Task: Search for the email with the subject Request for a background check logged in from softage.1@softage.net with the filter, email from softage.6@softage.net and a new filter,  Skip the Inbox
Action: Mouse moved to (867, 91)
Screenshot: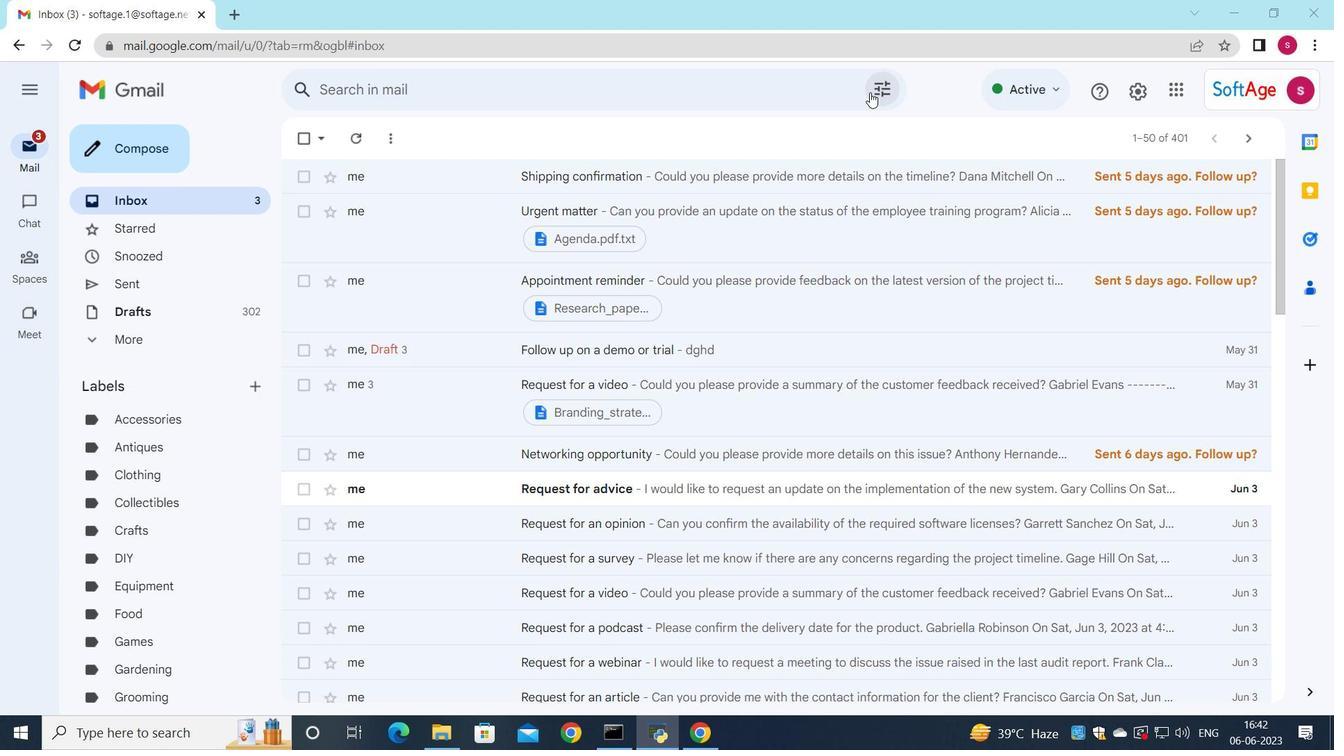 
Action: Mouse pressed left at (867, 91)
Screenshot: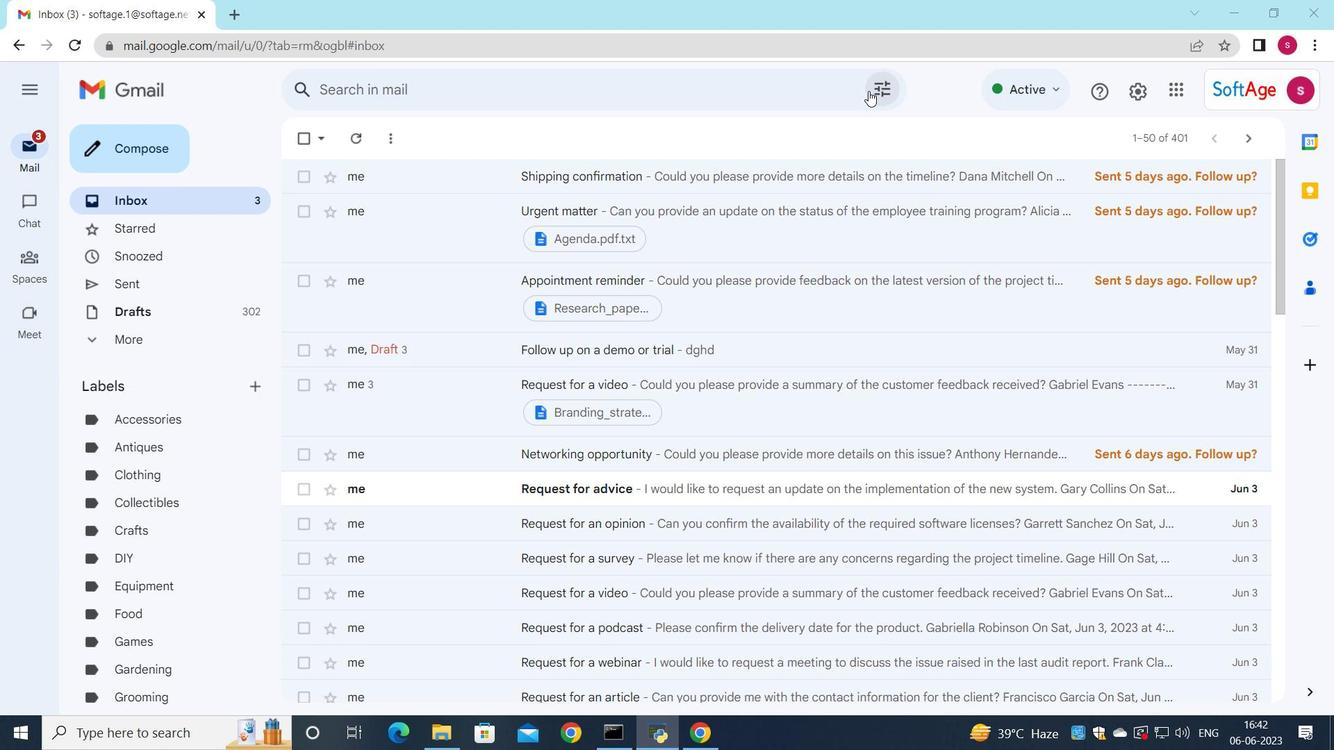 
Action: Mouse moved to (770, 143)
Screenshot: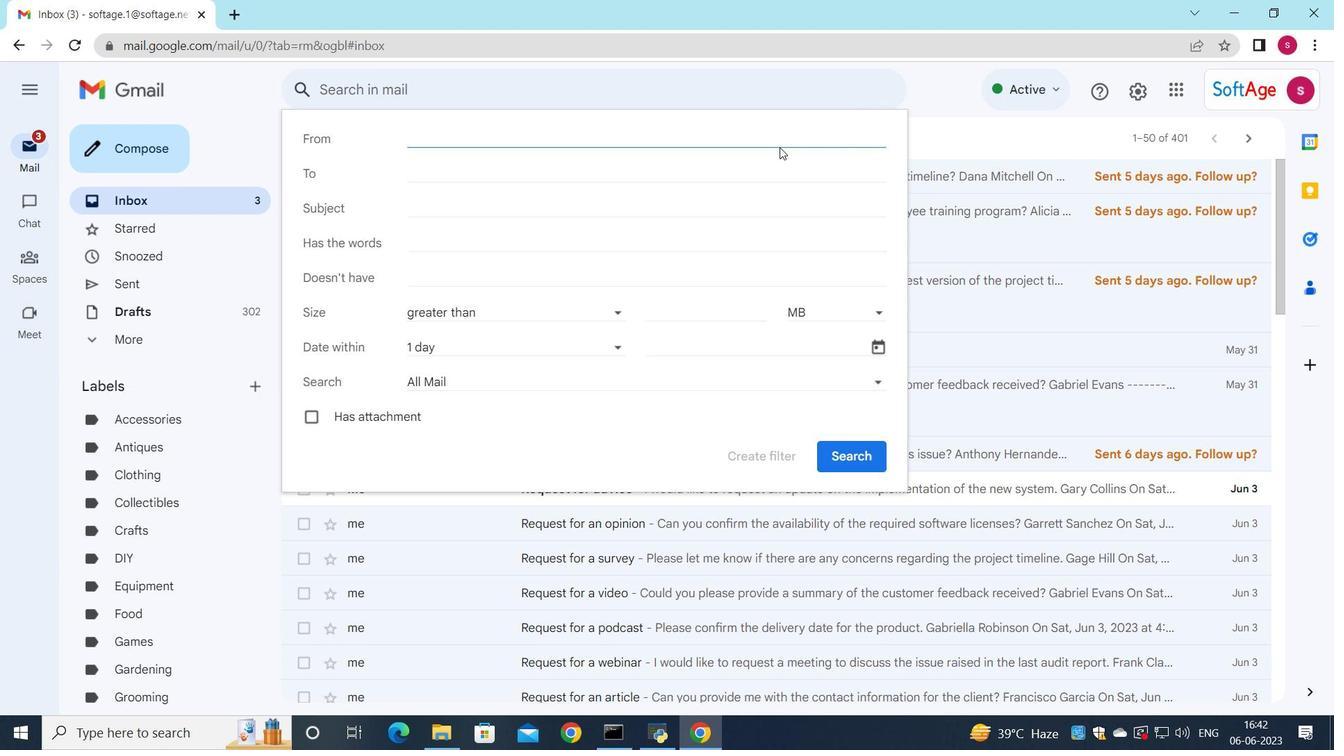 
Action: Key pressed s
Screenshot: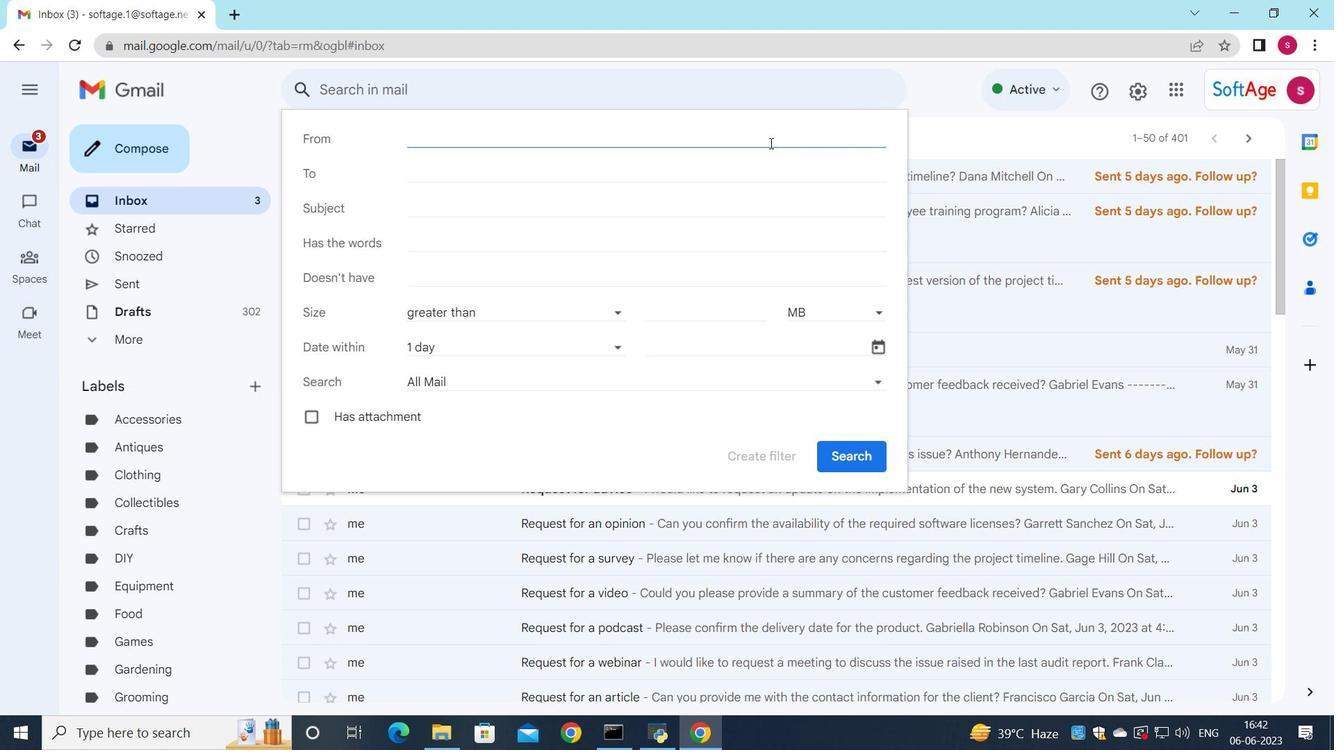 
Action: Mouse moved to (549, 176)
Screenshot: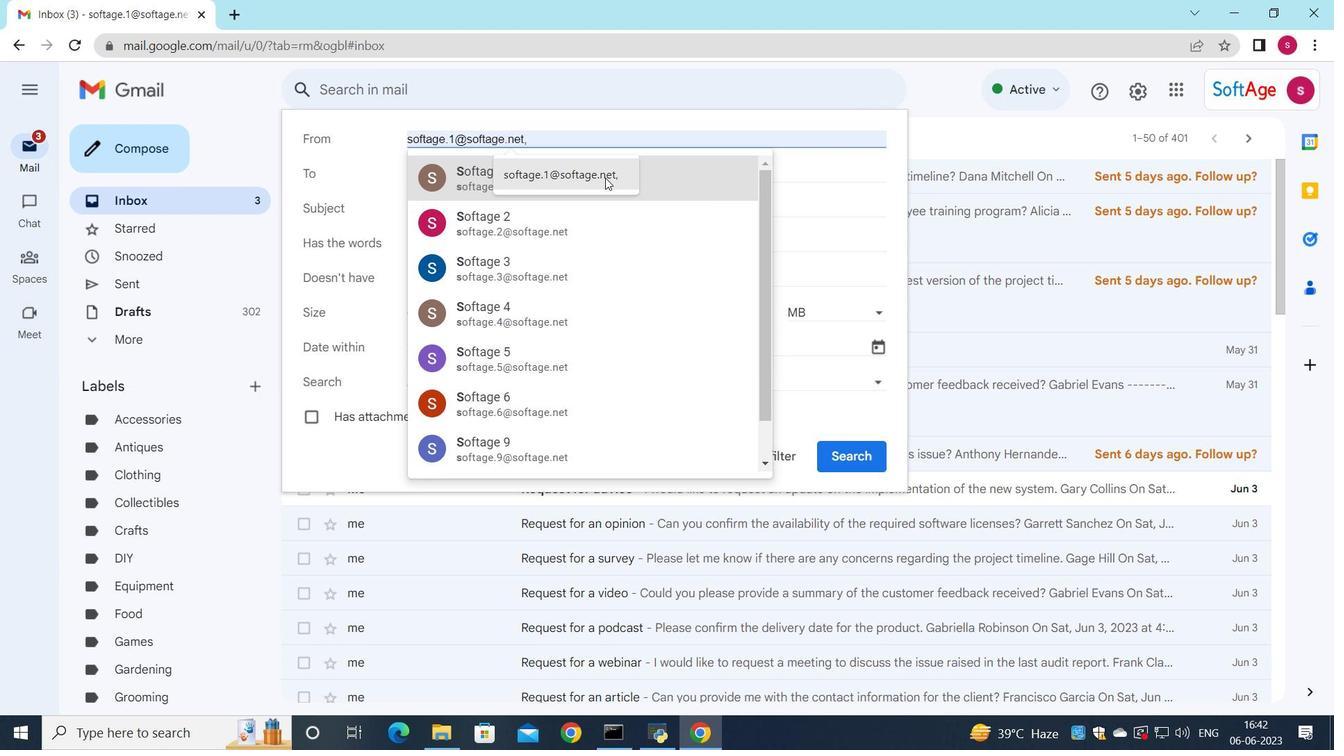 
Action: Mouse pressed left at (549, 176)
Screenshot: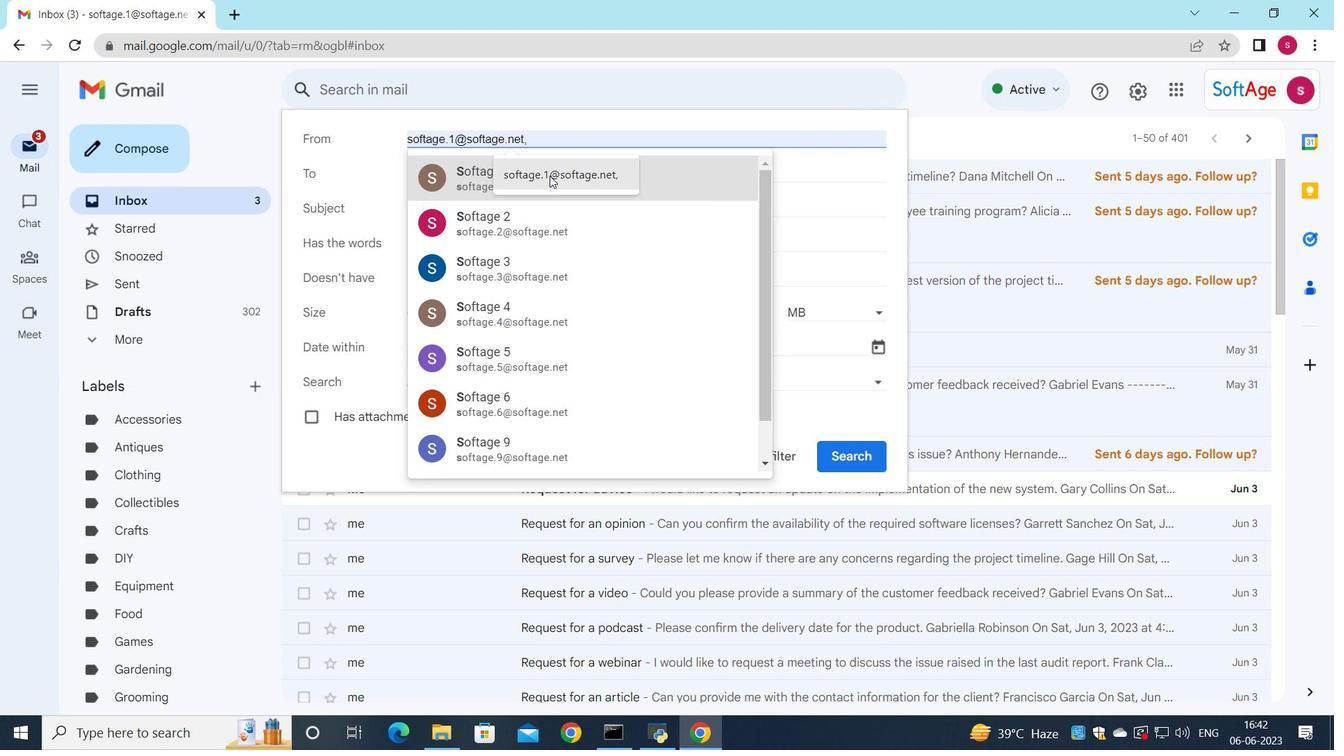 
Action: Mouse moved to (507, 175)
Screenshot: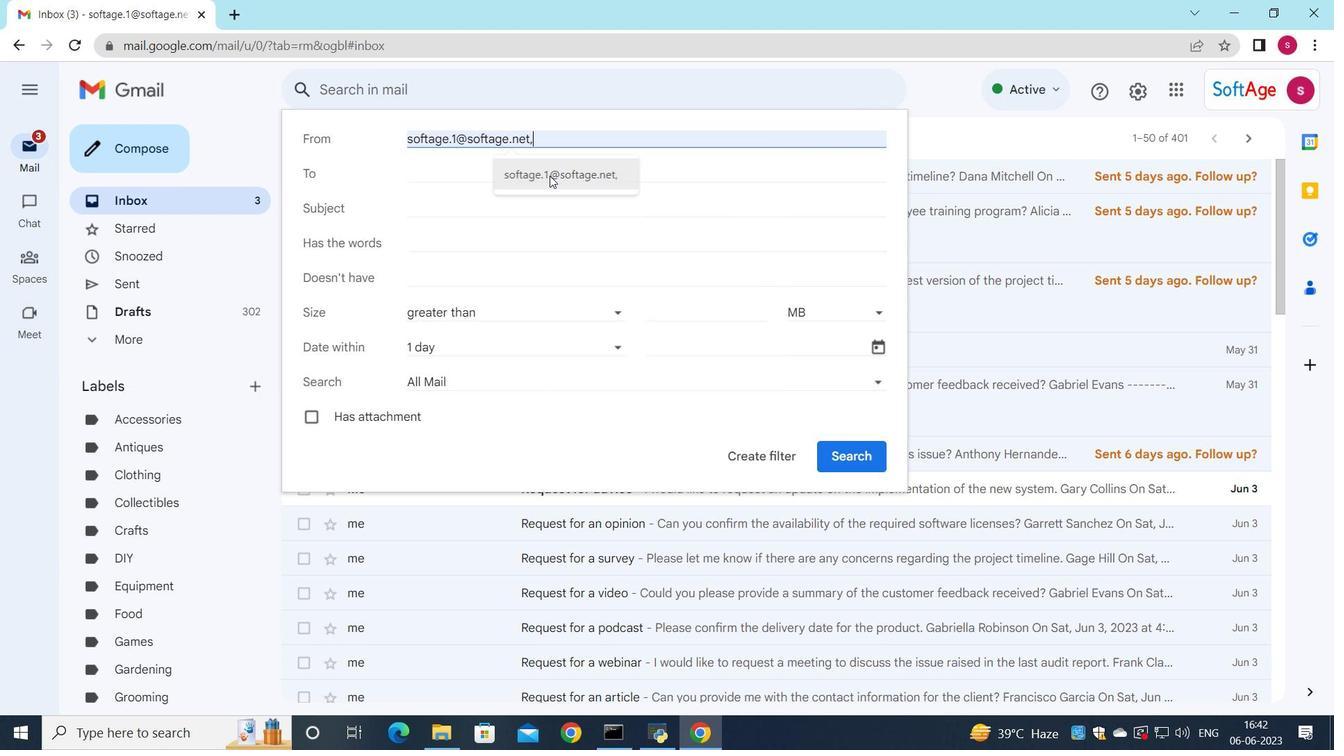 
Action: Mouse pressed left at (507, 175)
Screenshot: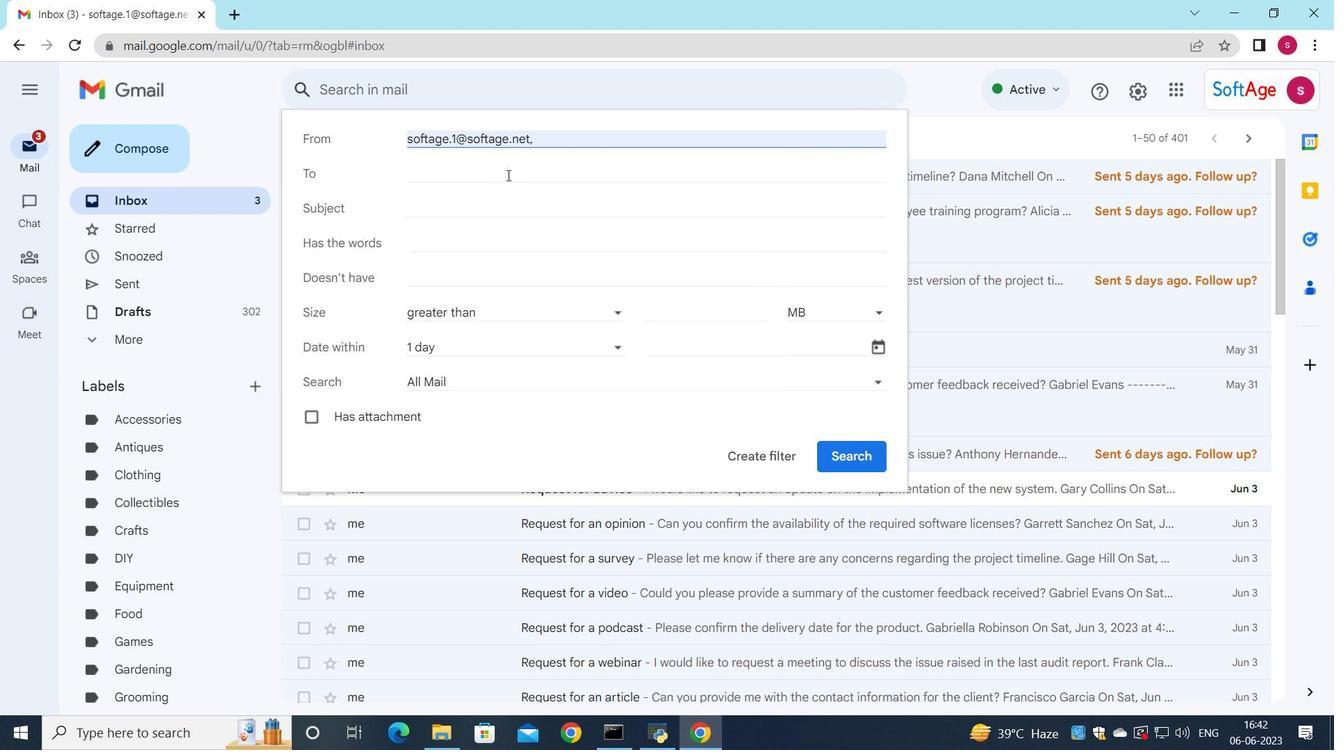 
Action: Key pressed s
Screenshot: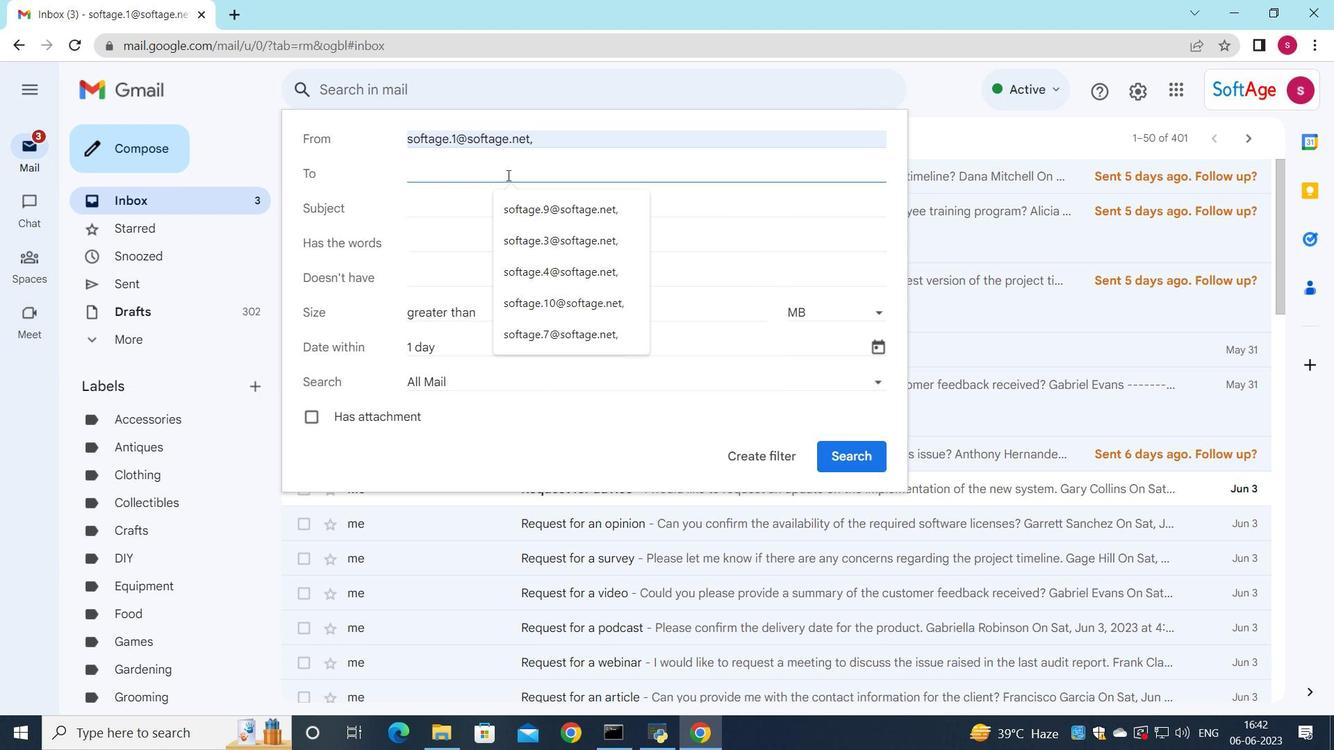 
Action: Mouse moved to (461, 436)
Screenshot: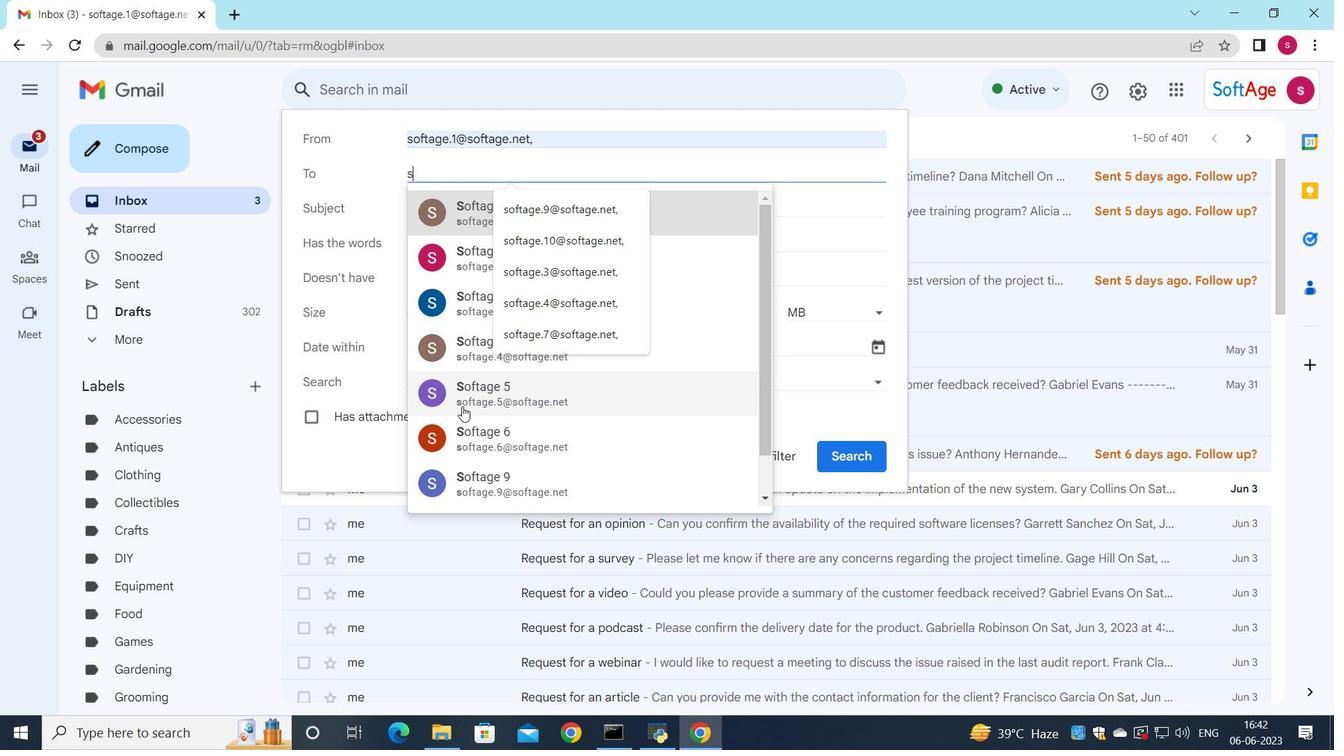 
Action: Mouse pressed left at (461, 436)
Screenshot: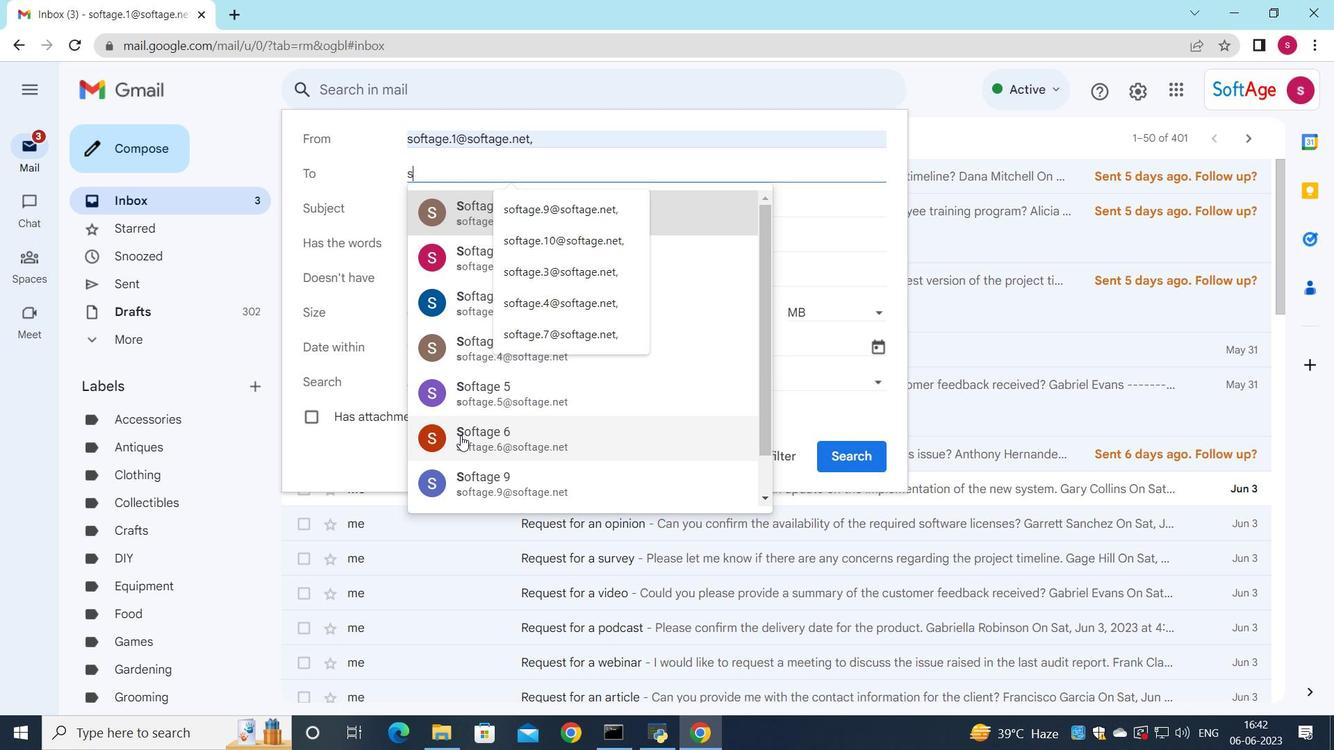 
Action: Mouse moved to (411, 206)
Screenshot: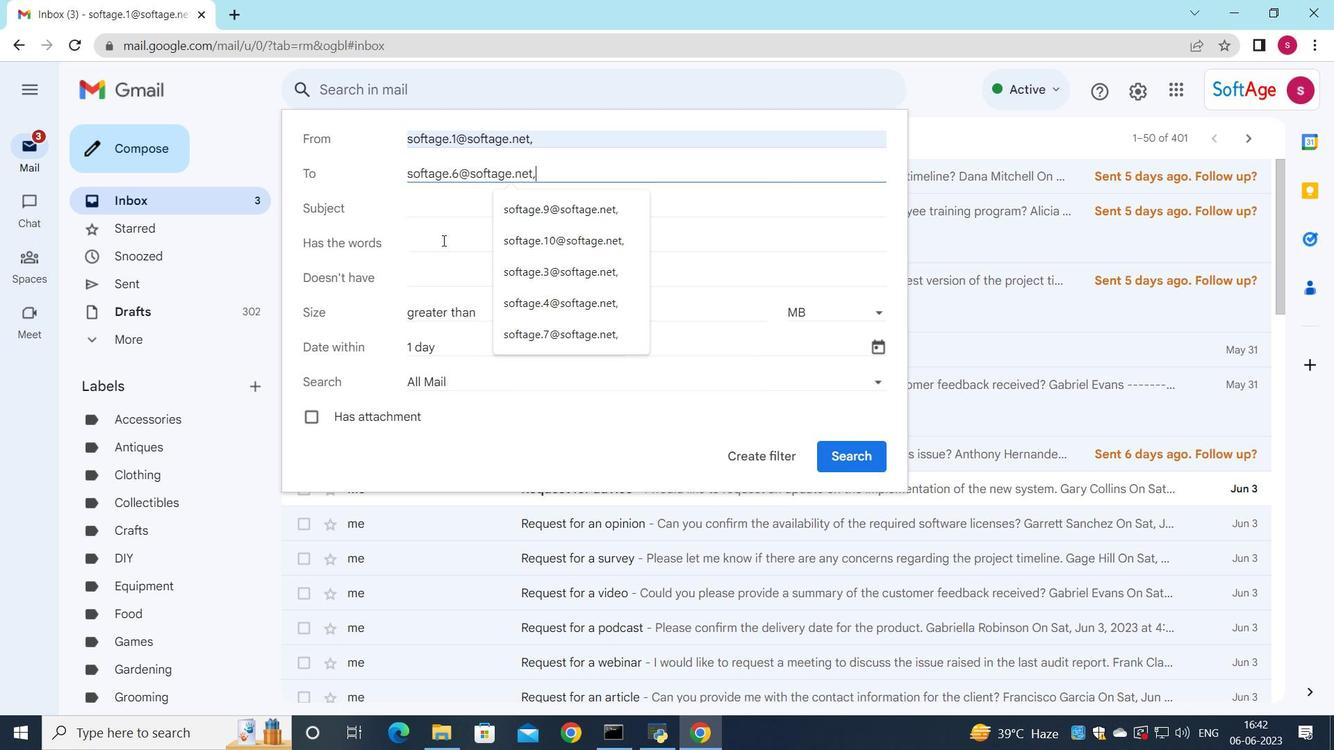 
Action: Mouse pressed left at (411, 206)
Screenshot: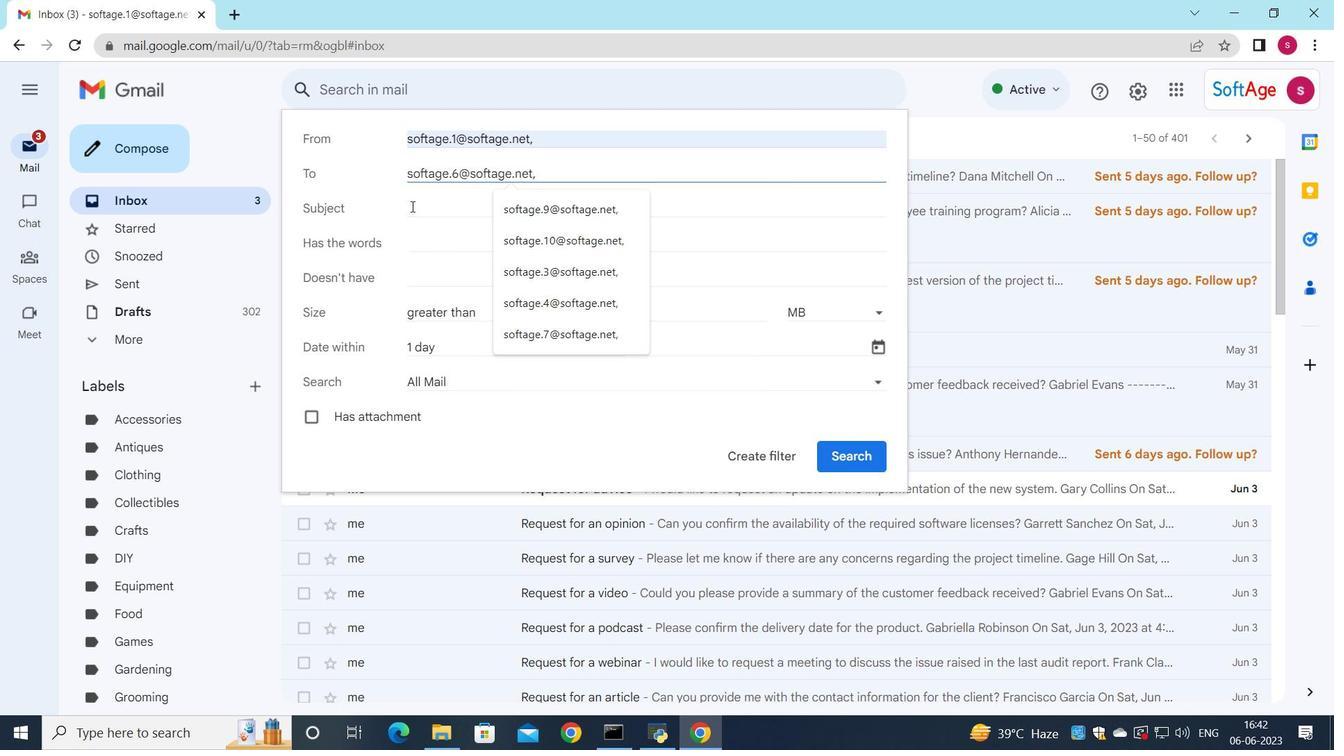 
Action: Key pressed <Key.shift>Request<Key.space>for<Key.space>a<Key.space>background<Key.space>check
Screenshot: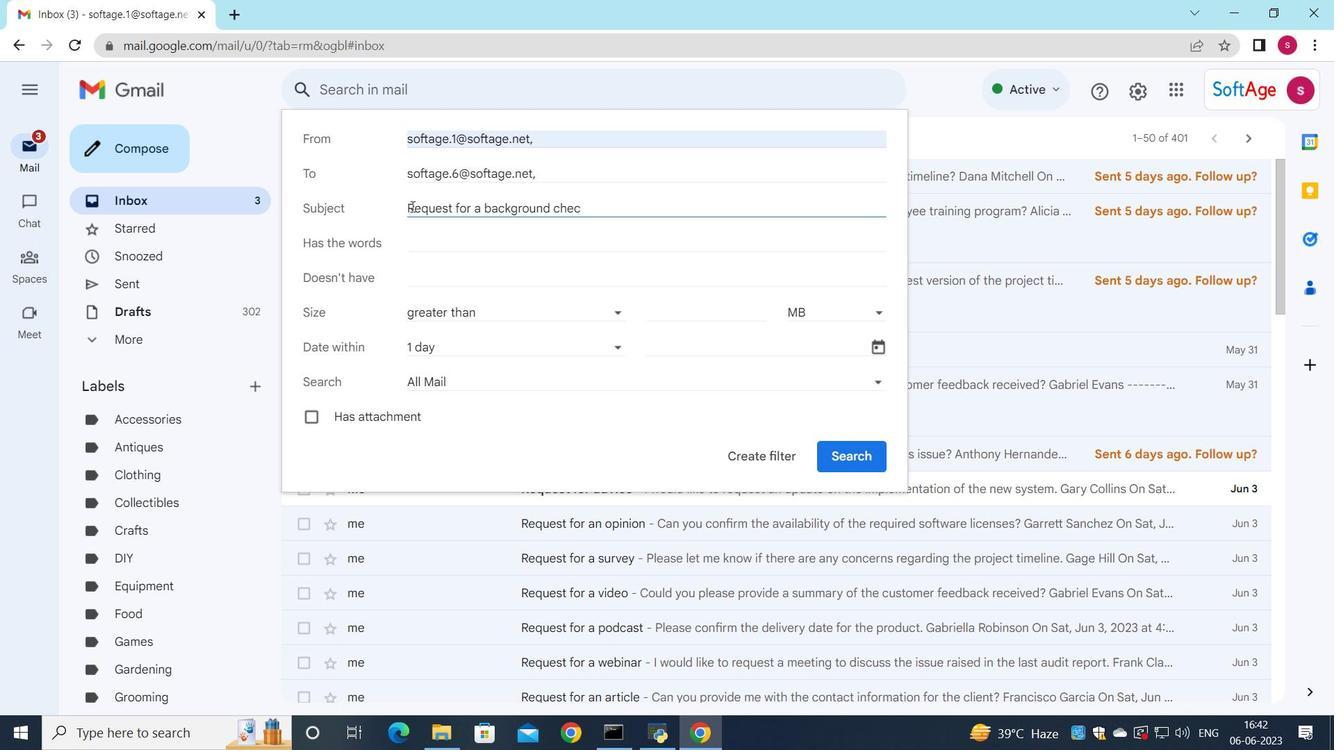 
Action: Mouse moved to (477, 347)
Screenshot: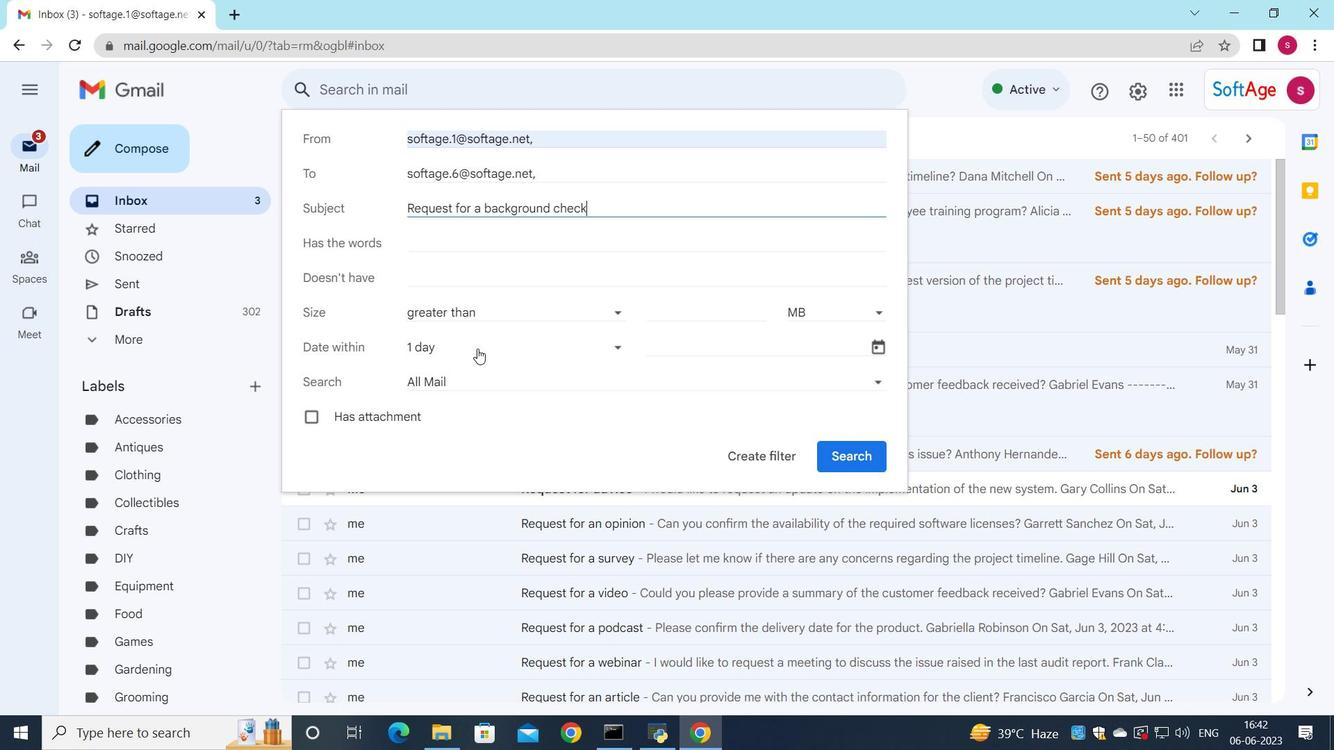 
Action: Mouse pressed left at (477, 347)
Screenshot: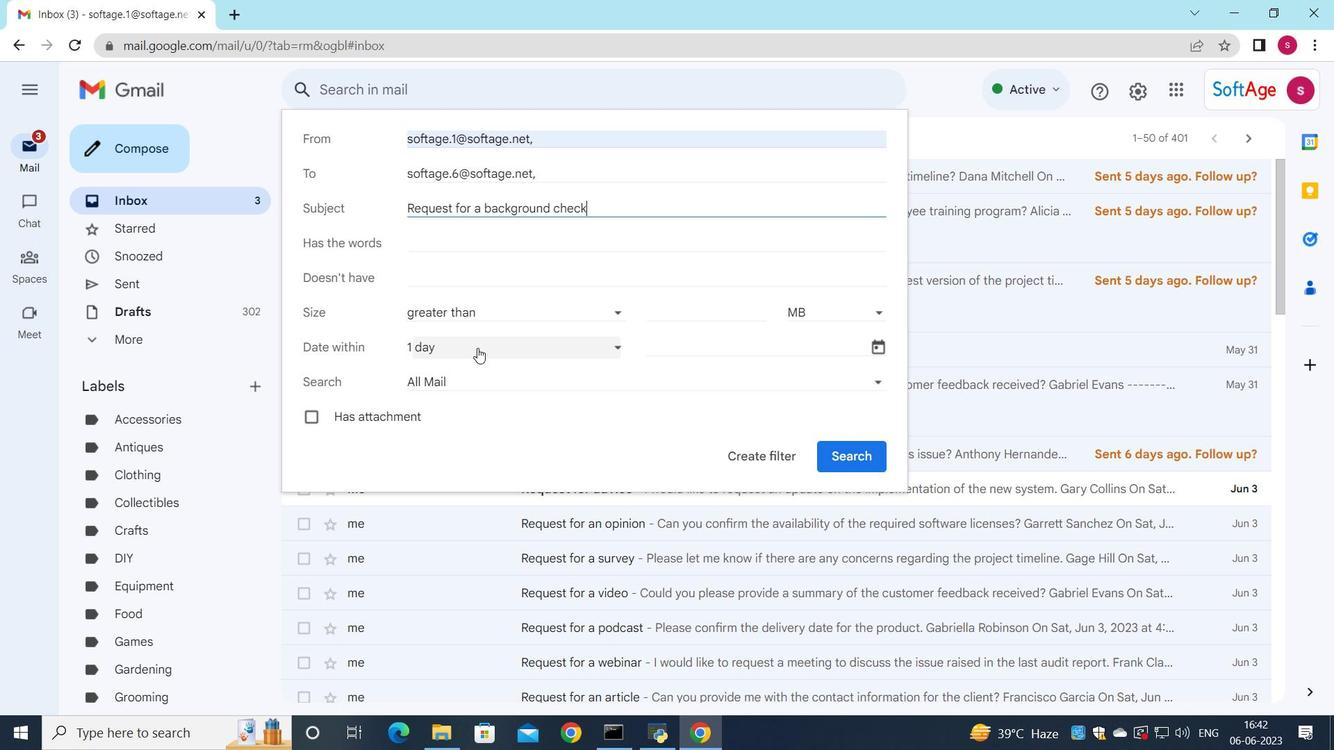 
Action: Mouse moved to (494, 548)
Screenshot: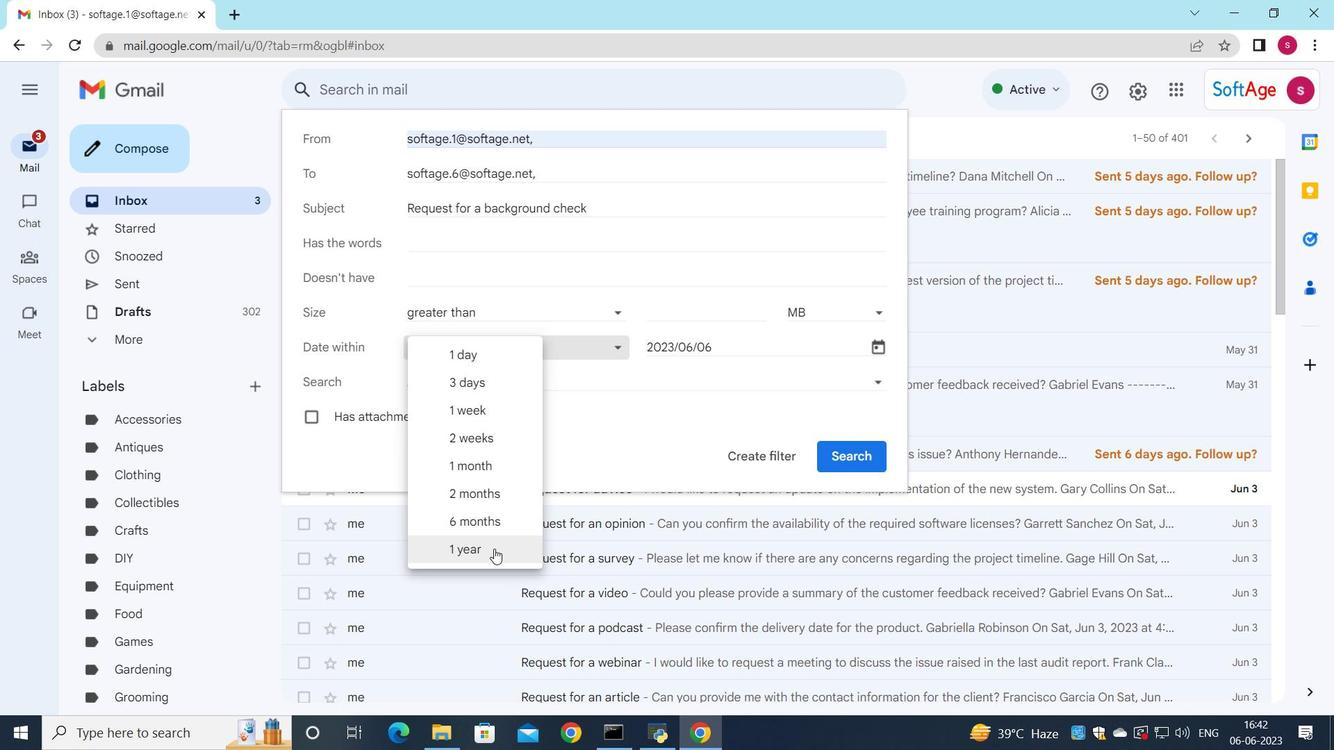
Action: Mouse pressed left at (494, 548)
Screenshot: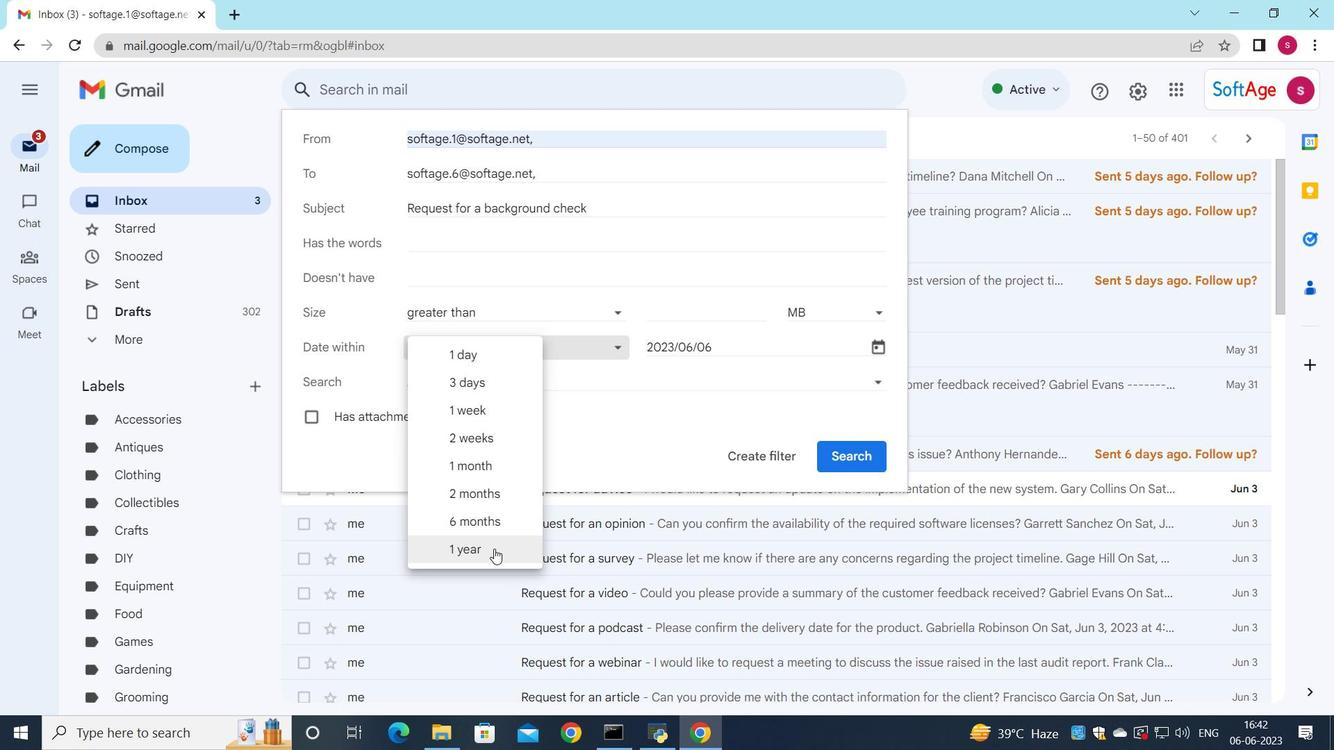 
Action: Mouse moved to (763, 460)
Screenshot: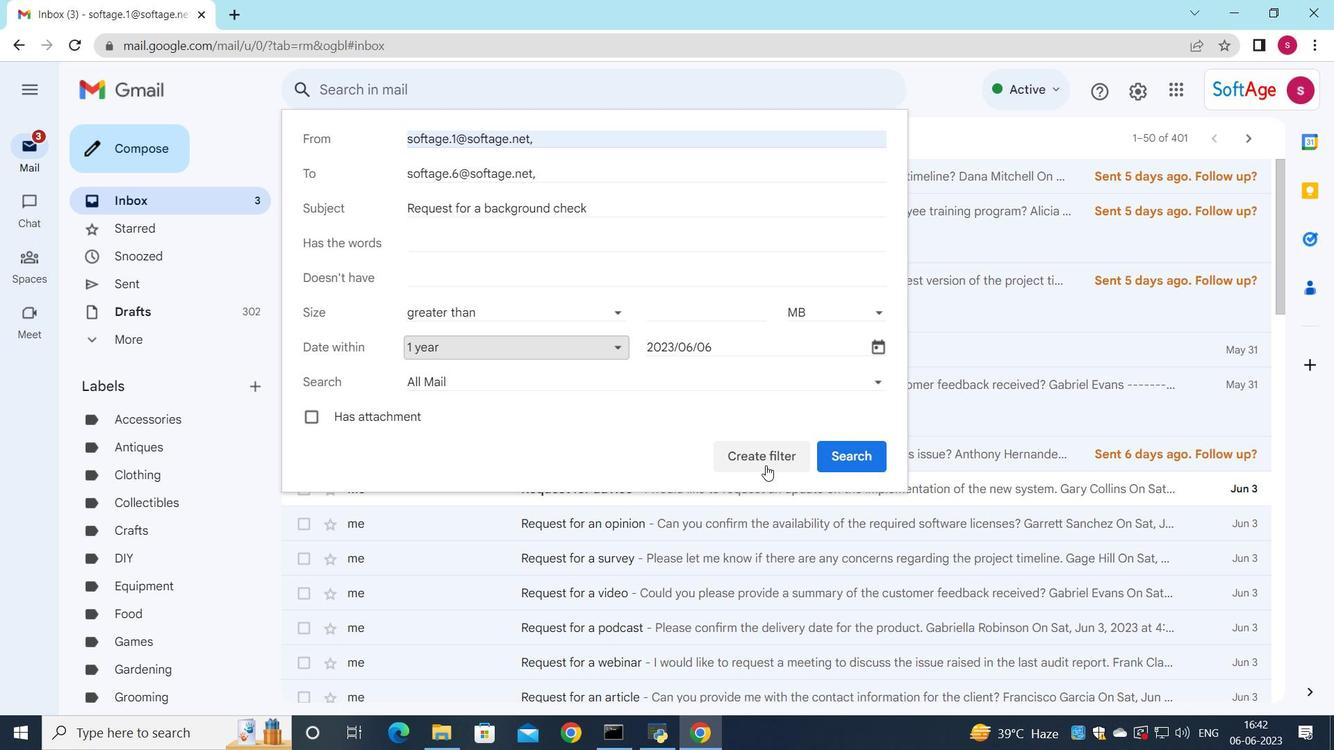 
Action: Mouse pressed left at (763, 460)
Screenshot: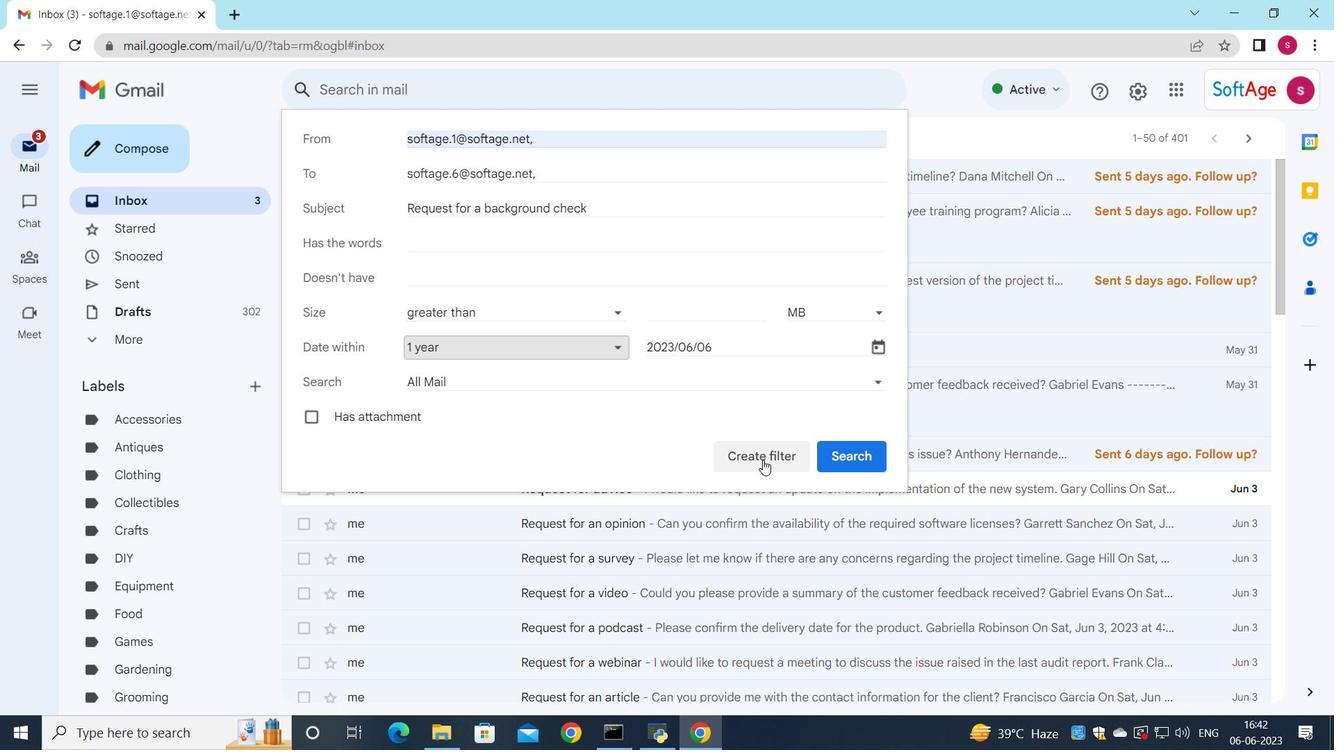 
Action: Mouse moved to (373, 183)
Screenshot: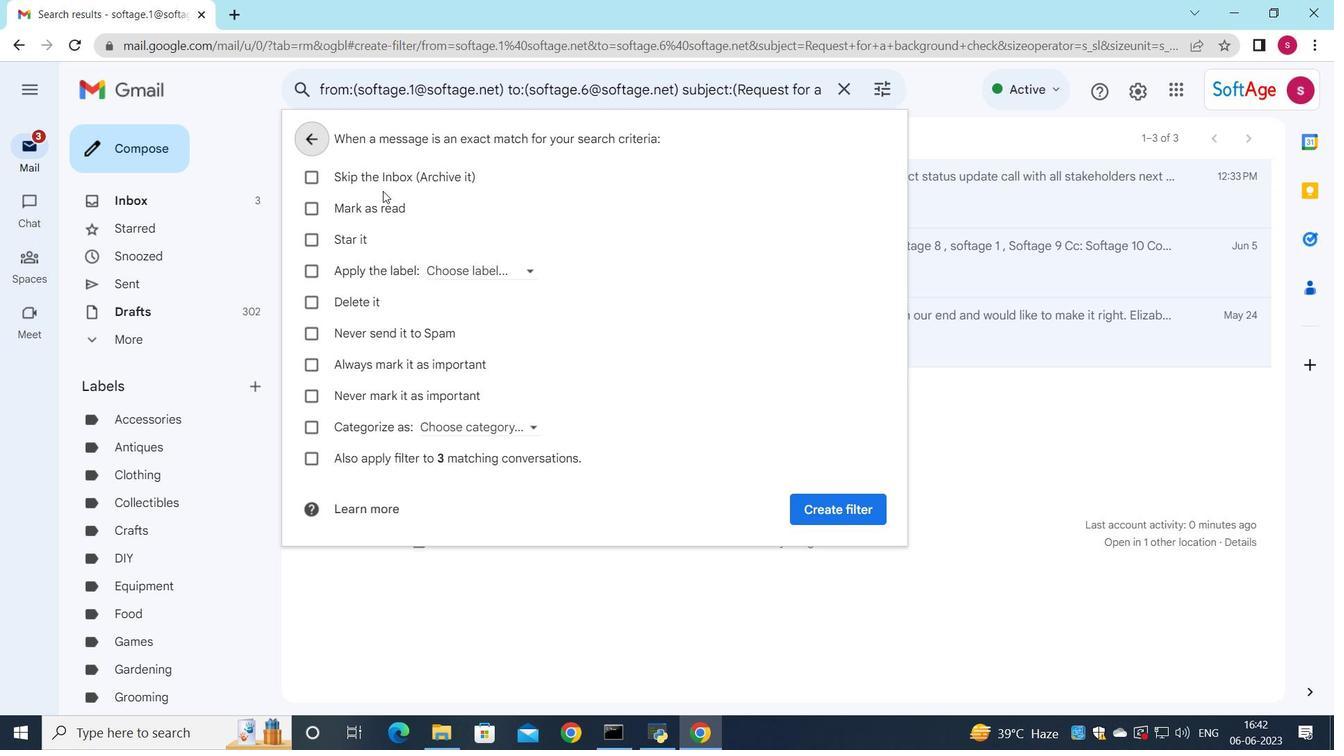 
Action: Mouse pressed left at (373, 183)
Screenshot: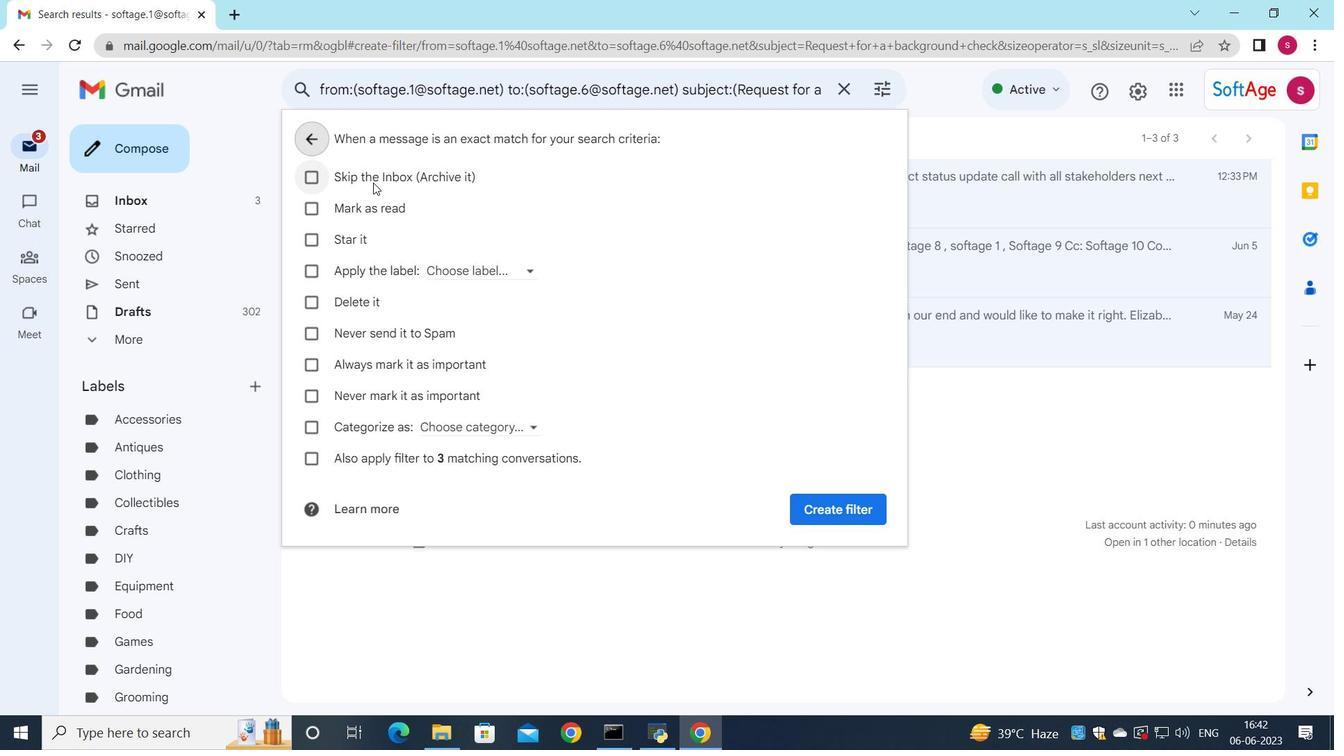
Action: Mouse moved to (846, 514)
Screenshot: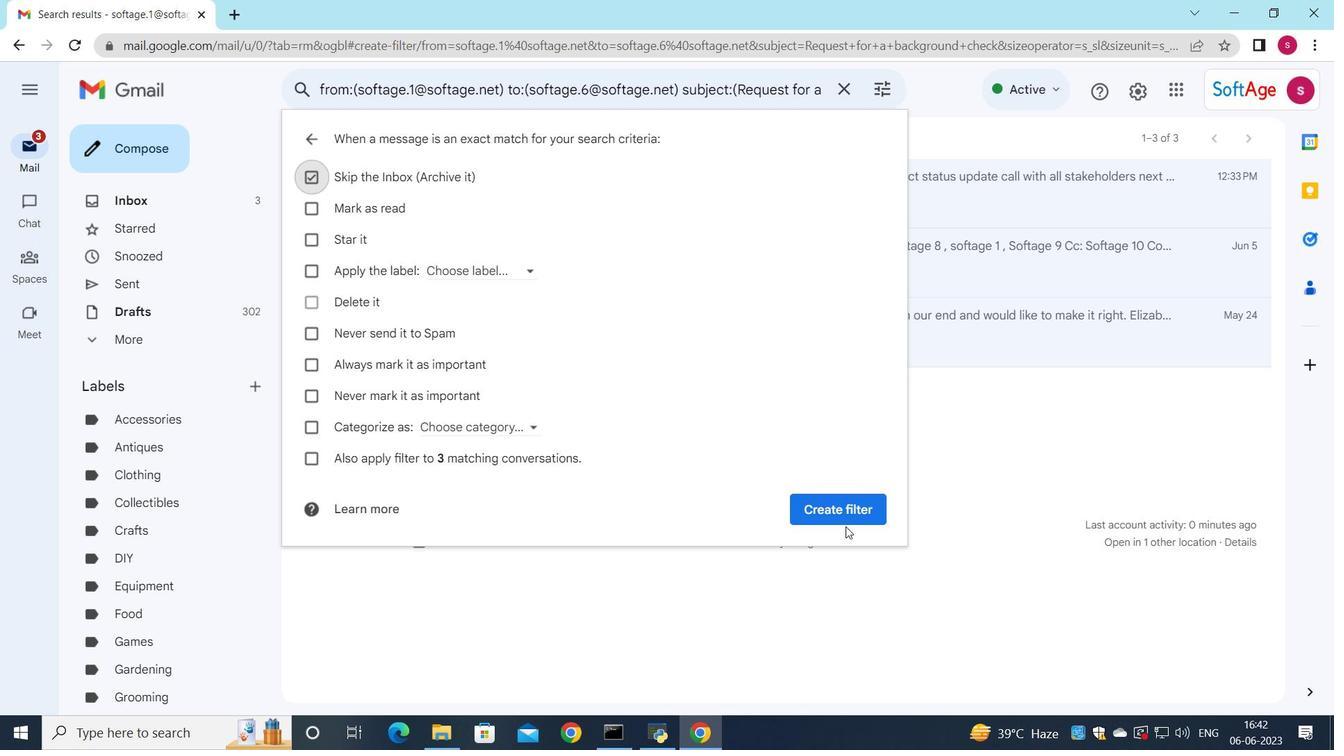 
Action: Mouse pressed left at (846, 514)
Screenshot: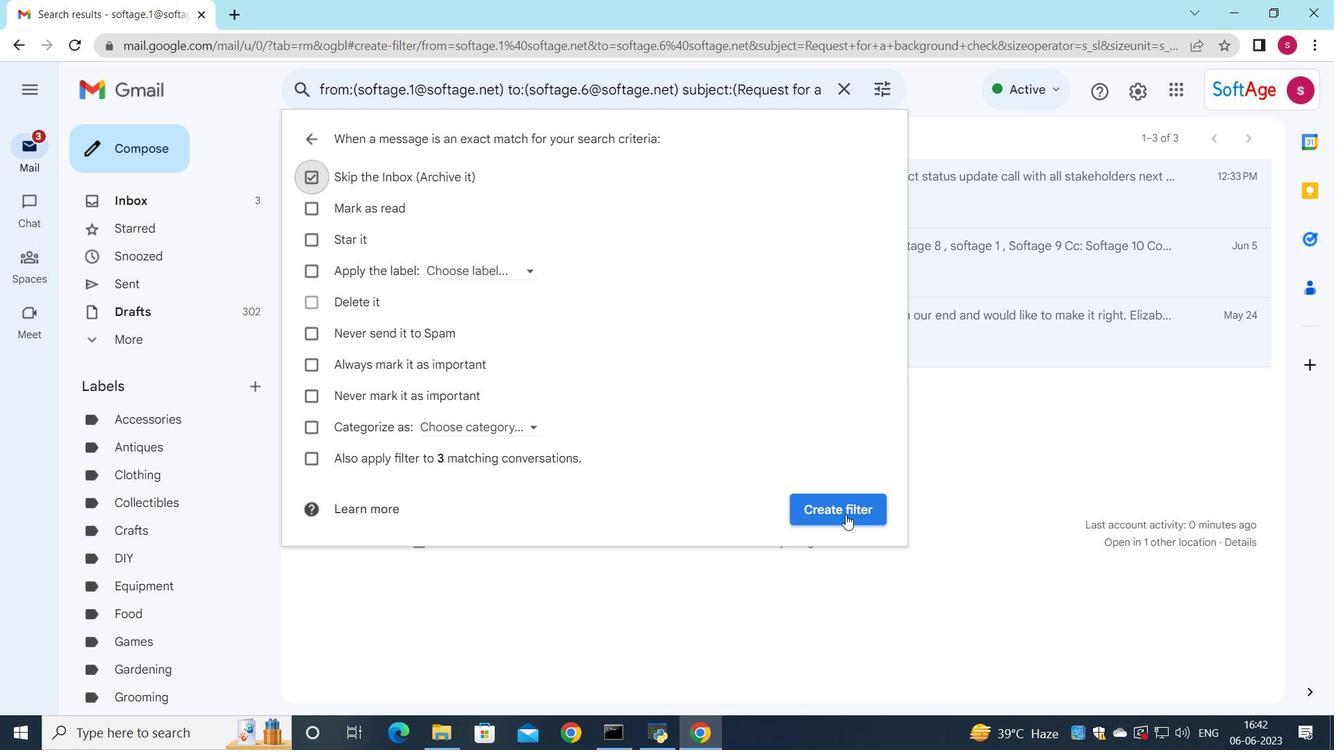 
Action: Mouse moved to (653, 353)
Screenshot: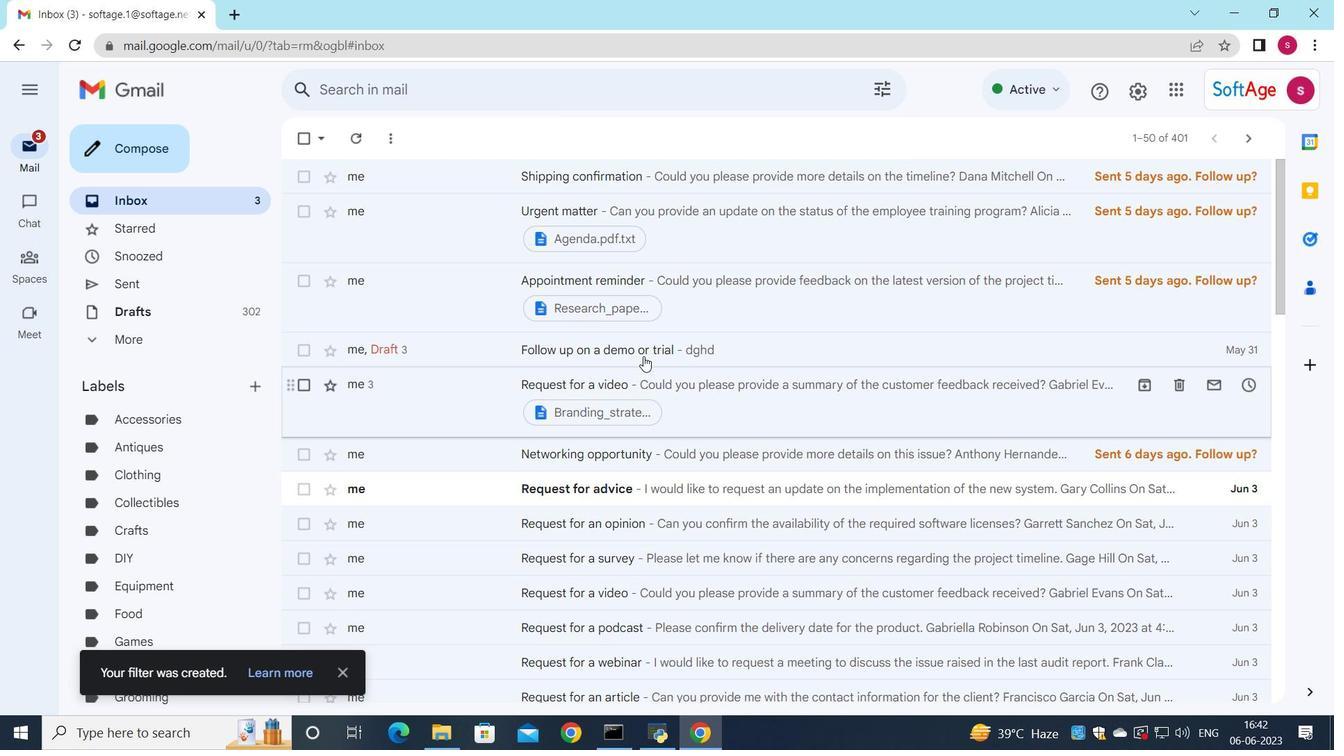 
